 Task: Read out  the articles  posted on the  page of Meta
Action: Mouse moved to (502, 36)
Screenshot: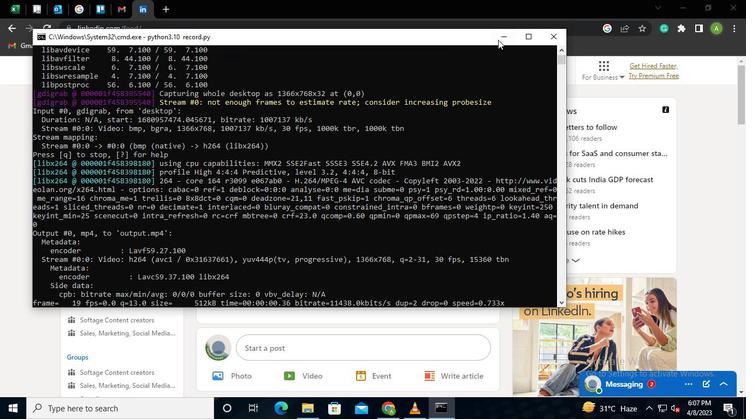 
Action: Mouse pressed left at (502, 36)
Screenshot: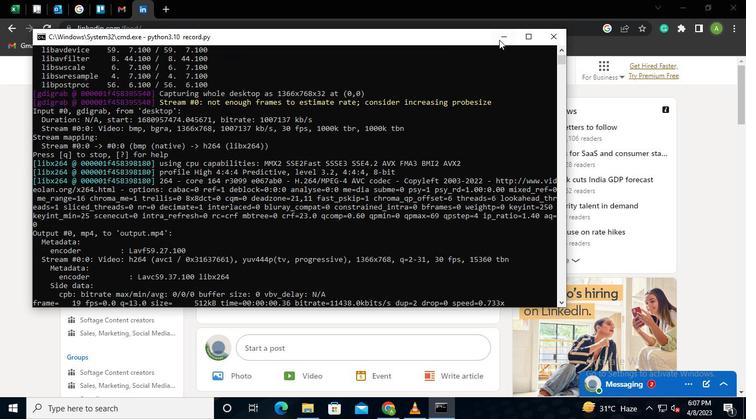 
Action: Mouse moved to (117, 70)
Screenshot: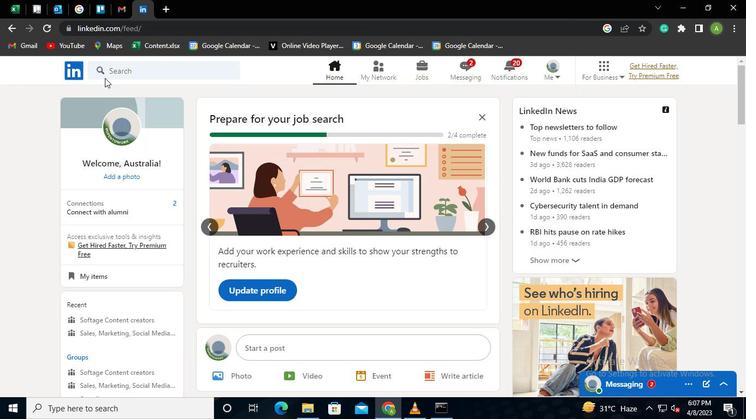 
Action: Mouse pressed left at (117, 70)
Screenshot: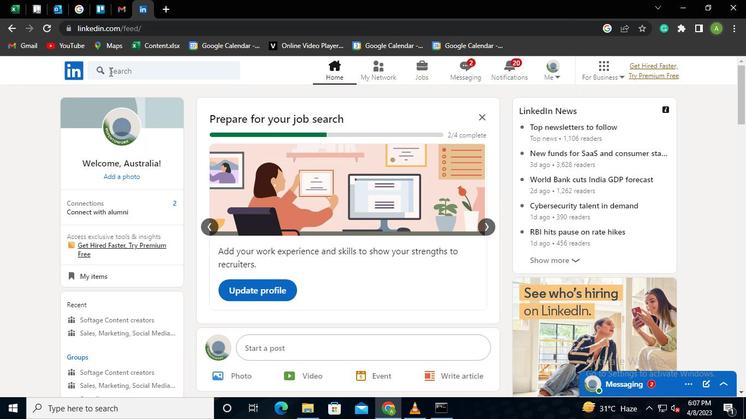 
Action: Mouse moved to (115, 126)
Screenshot: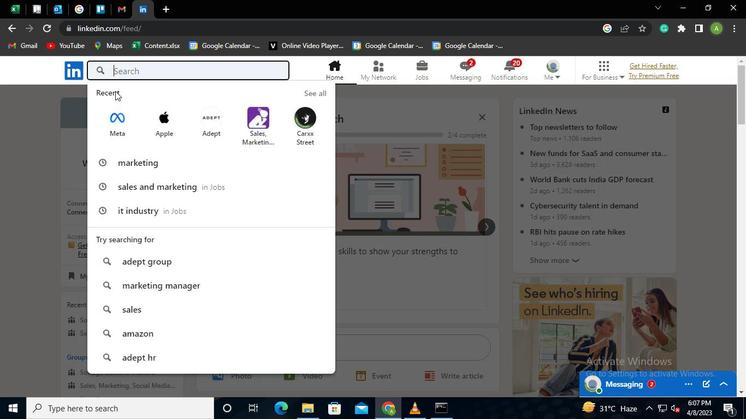 
Action: Mouse pressed left at (115, 126)
Screenshot: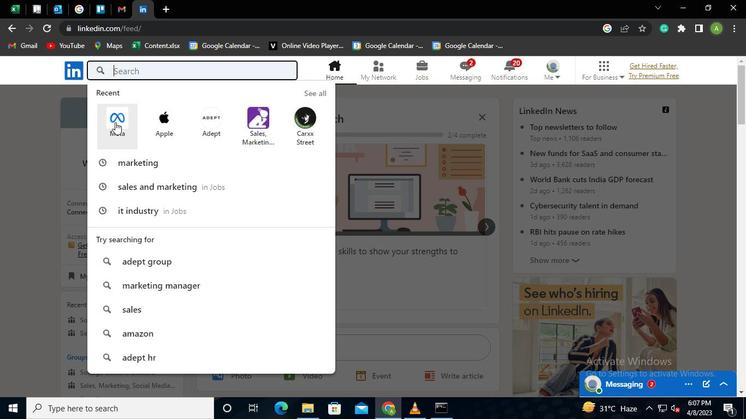 
Action: Mouse moved to (222, 146)
Screenshot: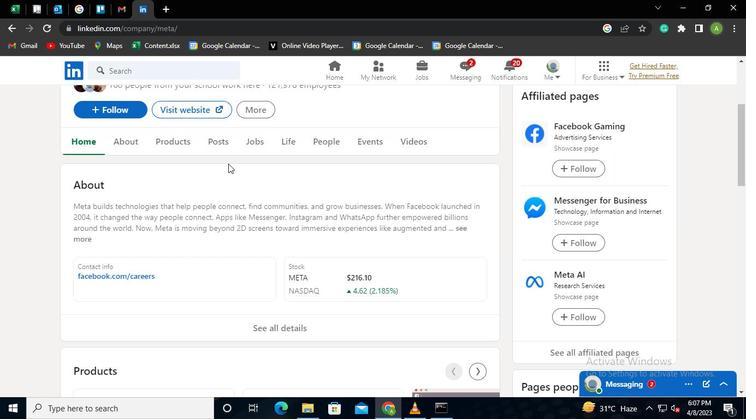 
Action: Mouse pressed left at (222, 146)
Screenshot: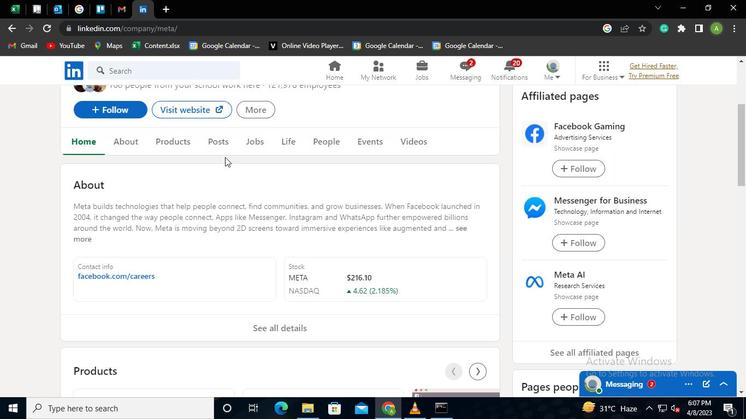 
Action: Mouse moved to (337, 173)
Screenshot: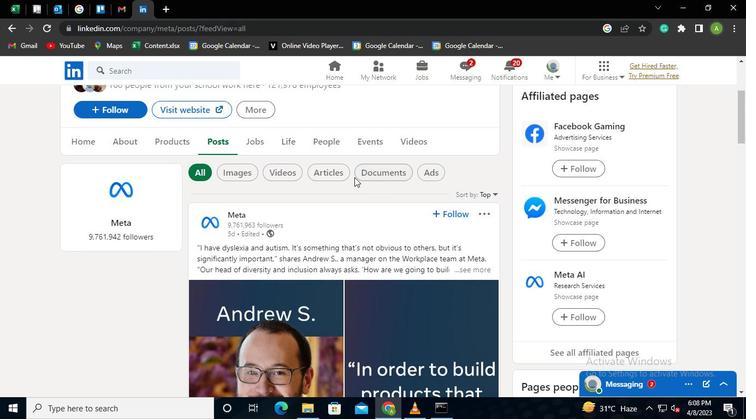 
Action: Mouse pressed left at (337, 173)
Screenshot: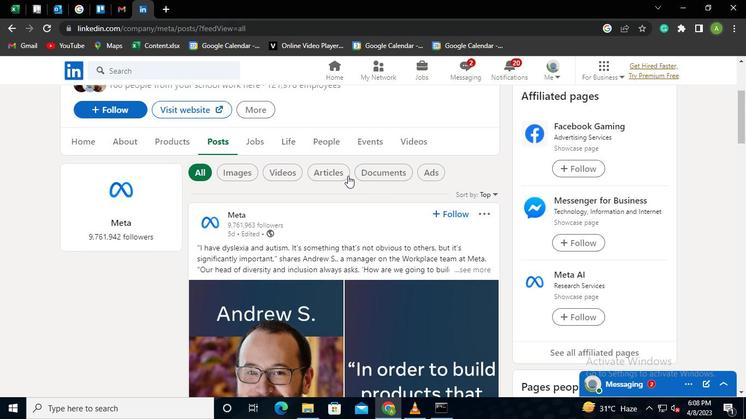 
Action: Mouse moved to (241, 330)
Screenshot: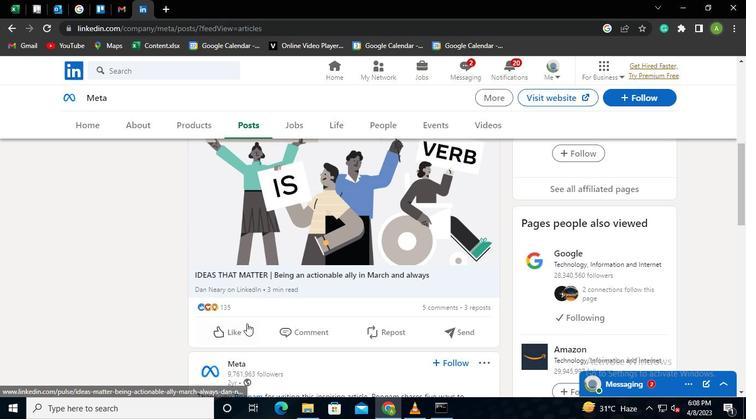 
Action: Mouse pressed left at (241, 330)
Screenshot: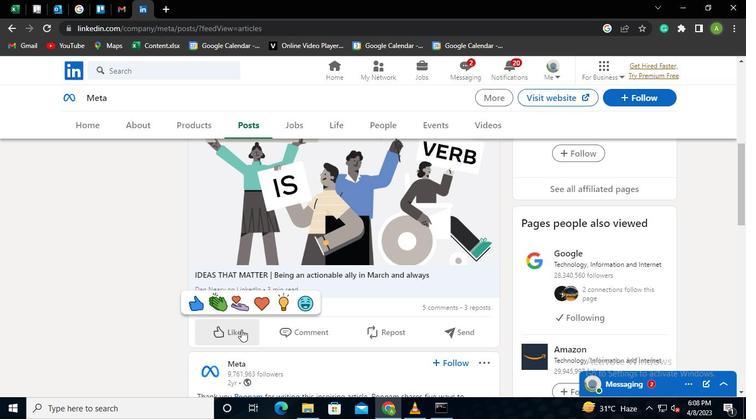 
Action: Mouse moved to (232, 347)
Screenshot: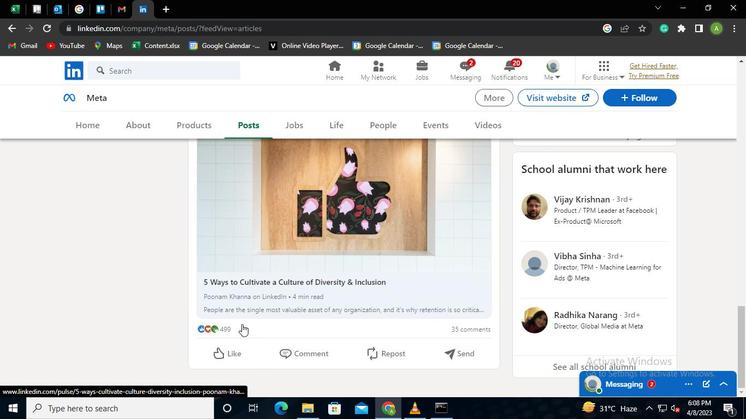 
Action: Mouse pressed left at (232, 347)
Screenshot: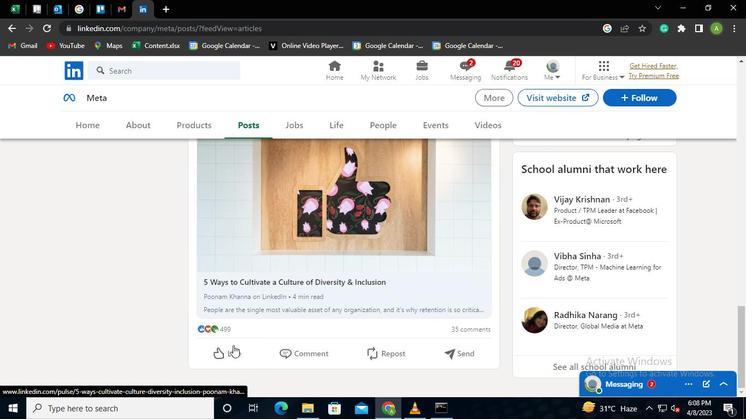 
Action: Mouse moved to (454, 410)
Screenshot: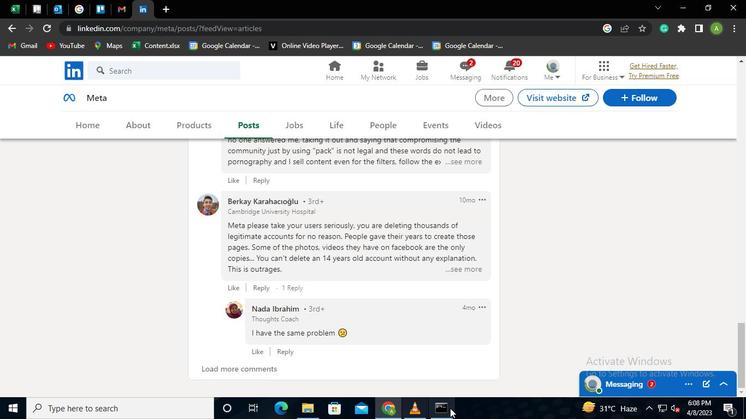 
Action: Mouse pressed left at (454, 410)
Screenshot: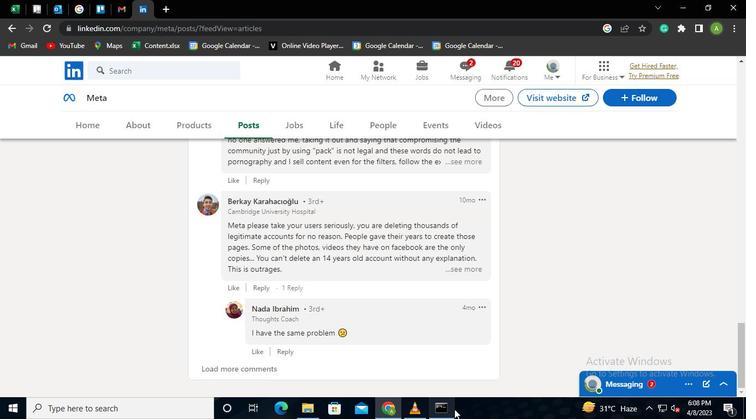 
Action: Mouse moved to (561, 39)
Screenshot: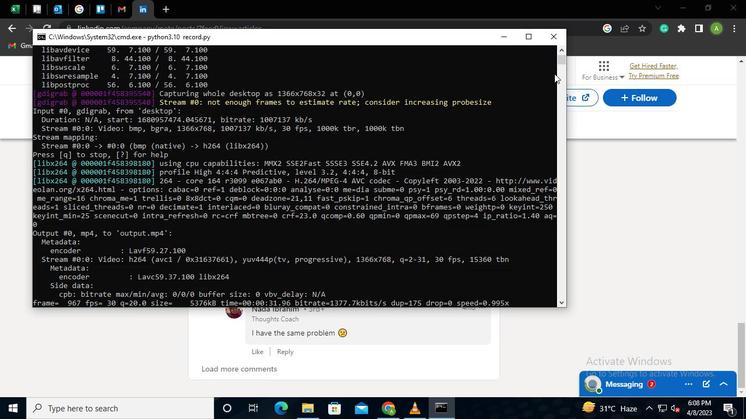 
Action: Mouse pressed left at (561, 39)
Screenshot: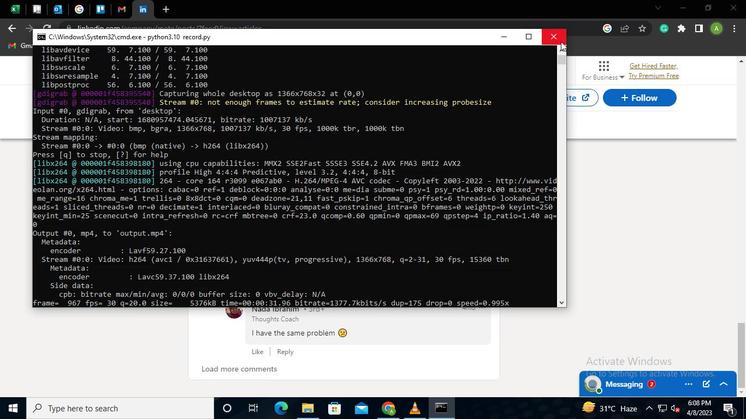 
